 Task: Create a due date automation trigger when advanced on, 2 hours before a card is due add content with a name or a description not ending with resume.
Action: Mouse moved to (1117, 92)
Screenshot: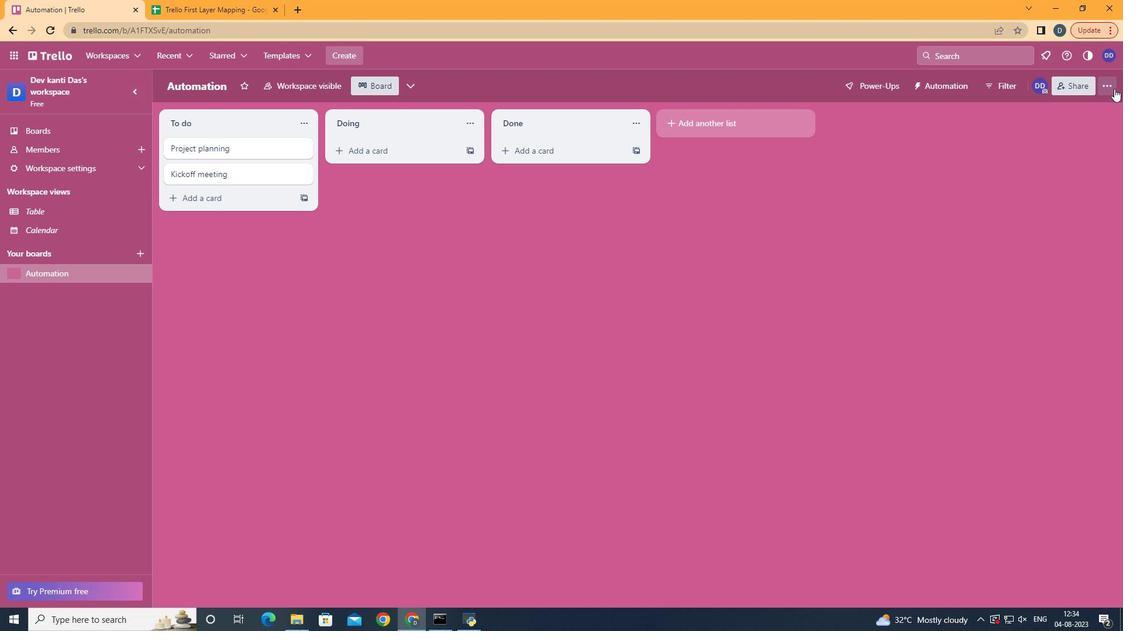 
Action: Mouse pressed left at (1117, 92)
Screenshot: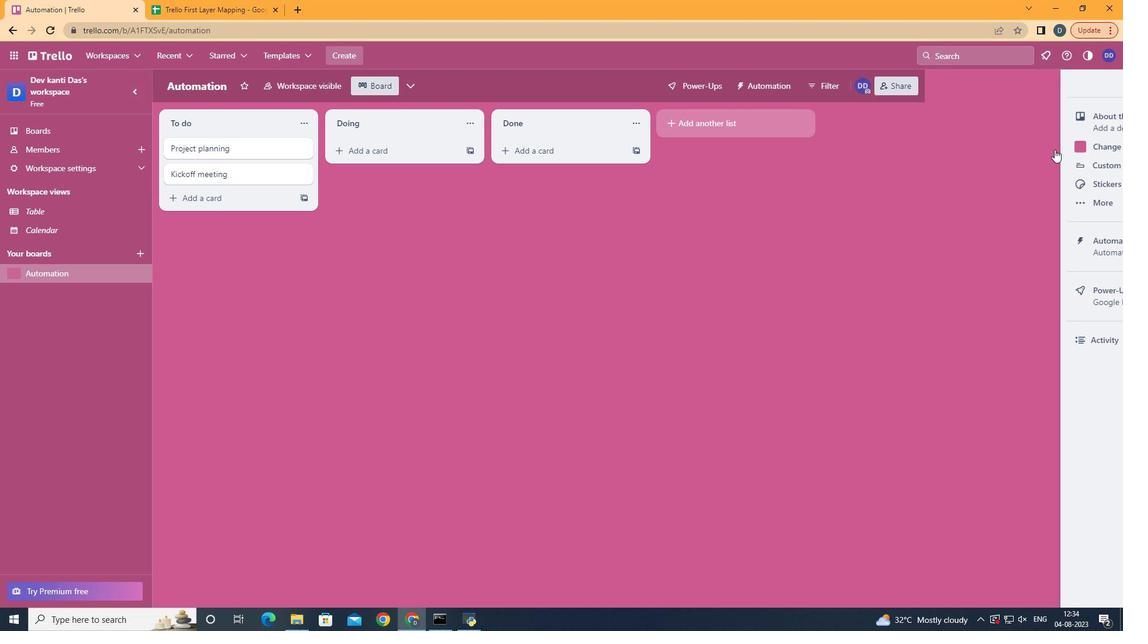 
Action: Mouse moved to (992, 241)
Screenshot: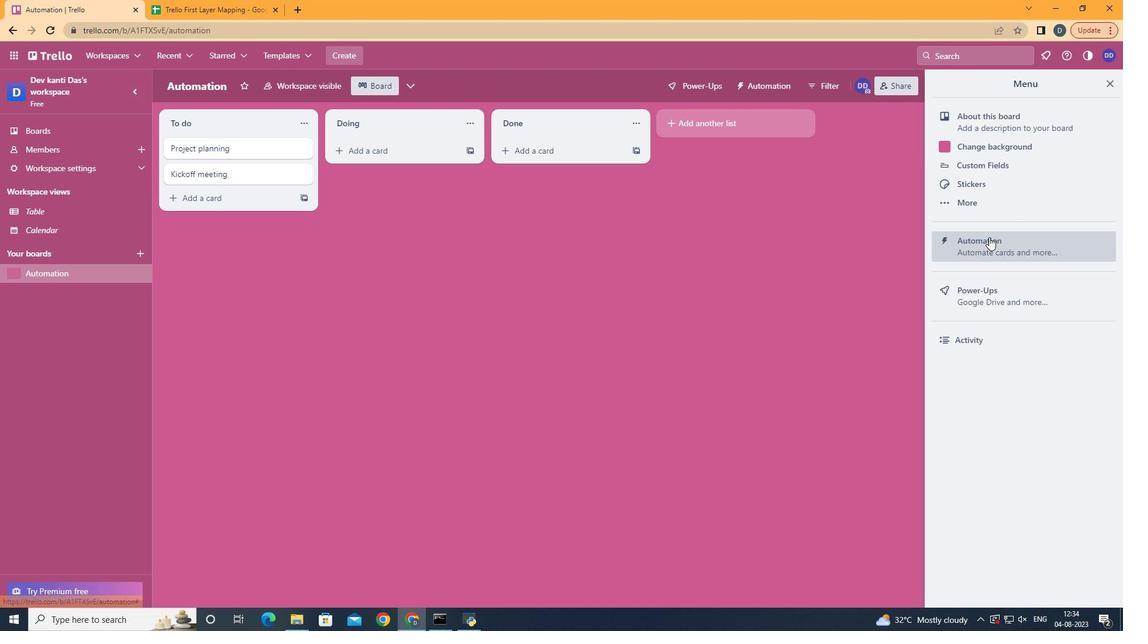 
Action: Mouse pressed left at (992, 241)
Screenshot: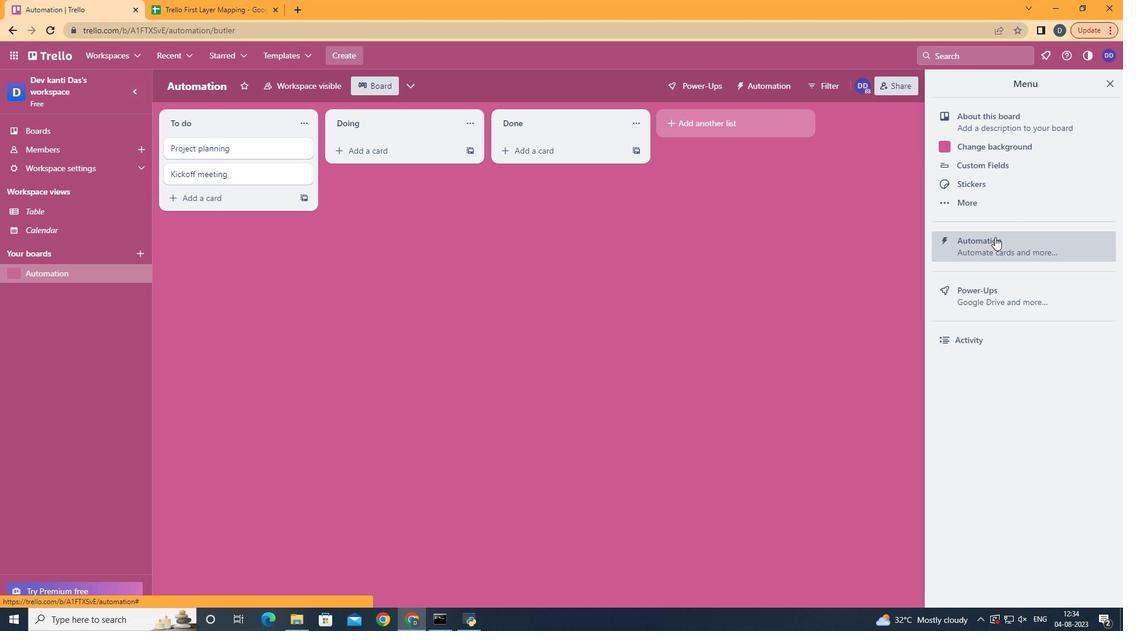 
Action: Mouse moved to (223, 244)
Screenshot: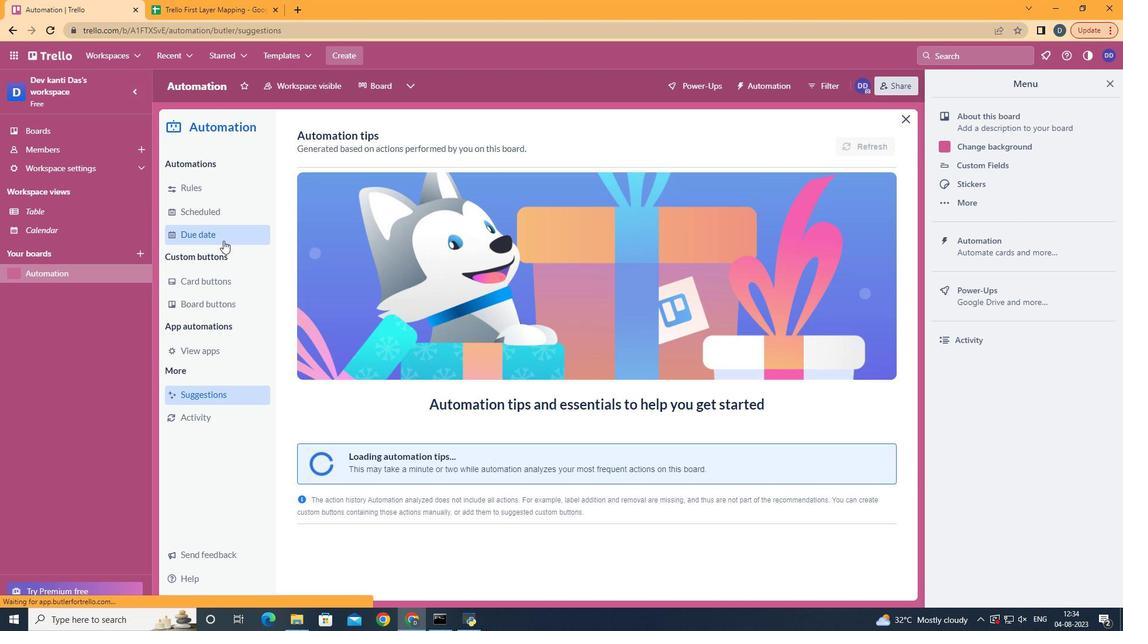 
Action: Mouse pressed left at (223, 244)
Screenshot: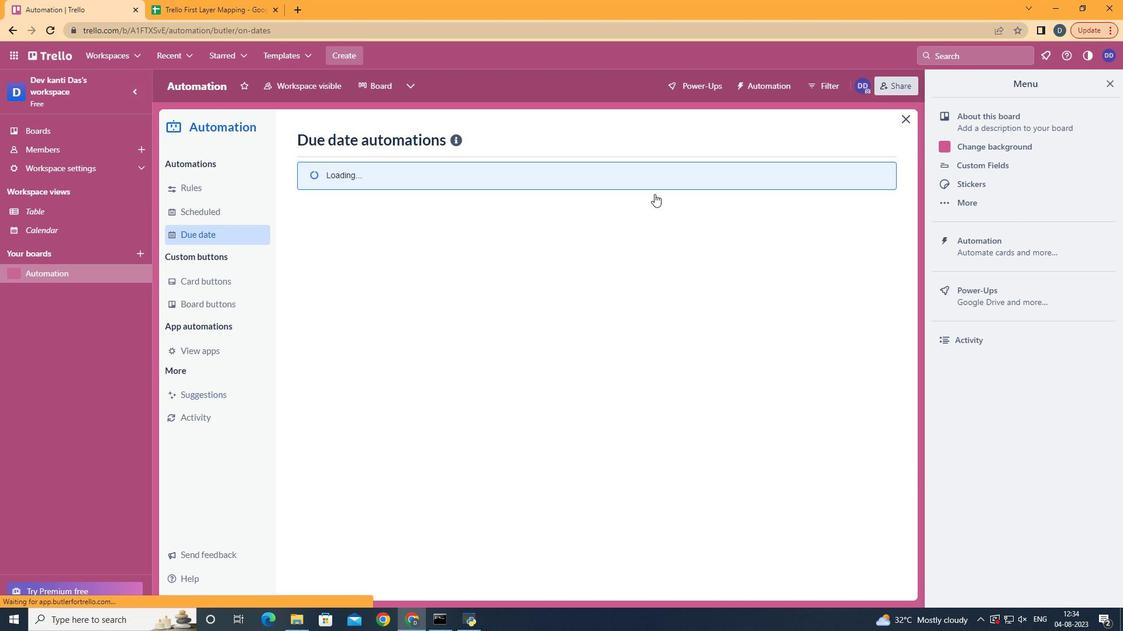 
Action: Mouse moved to (815, 141)
Screenshot: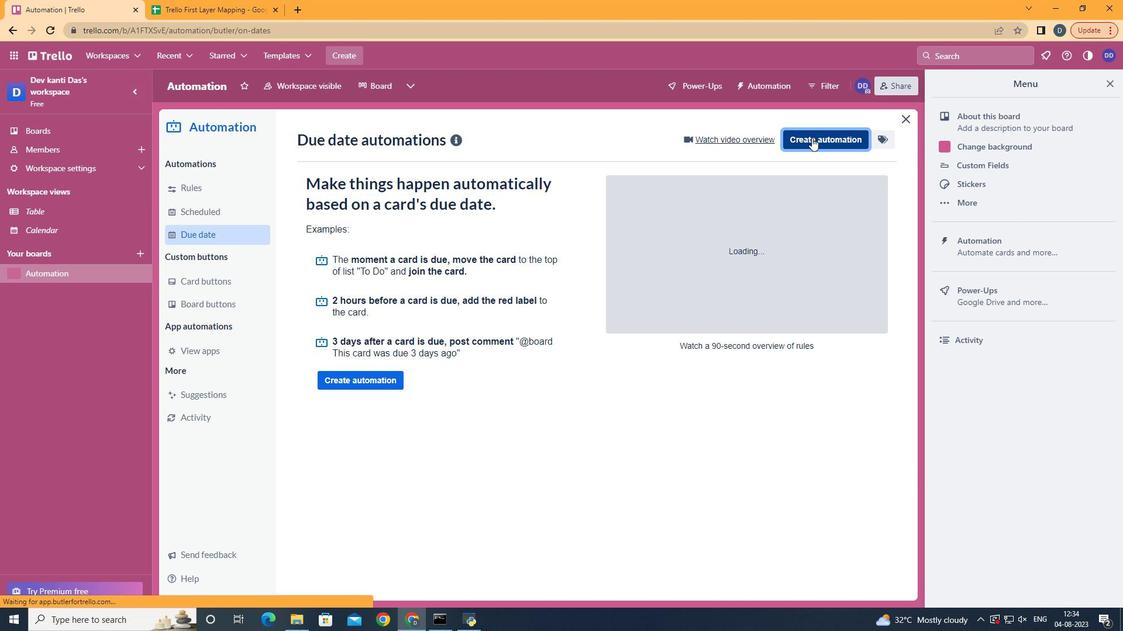 
Action: Mouse pressed left at (815, 141)
Screenshot: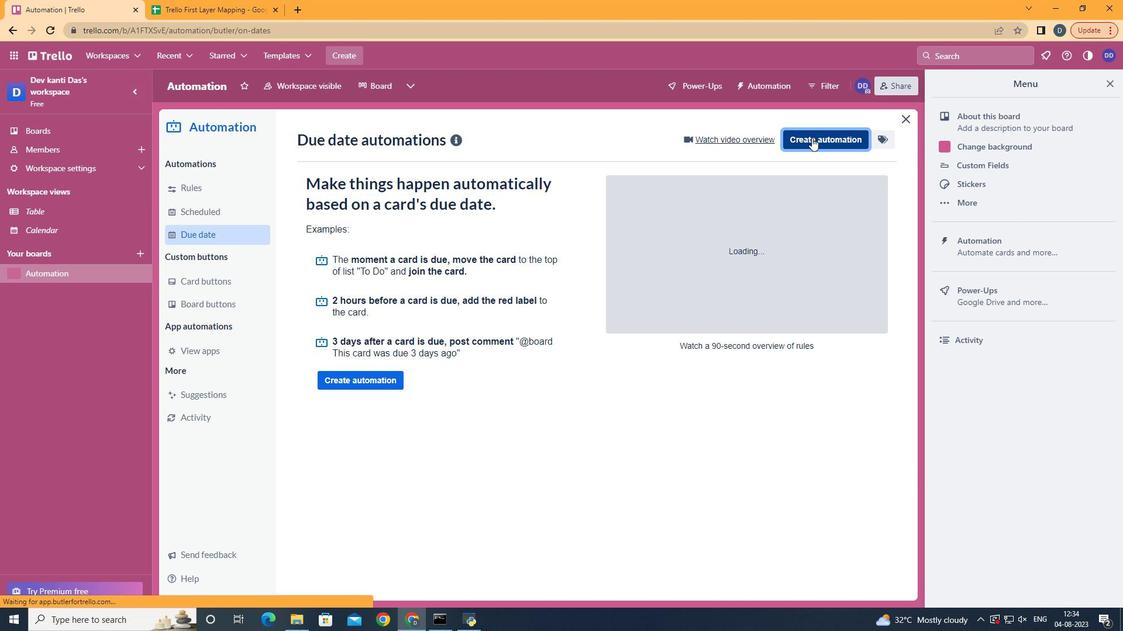 
Action: Mouse moved to (628, 256)
Screenshot: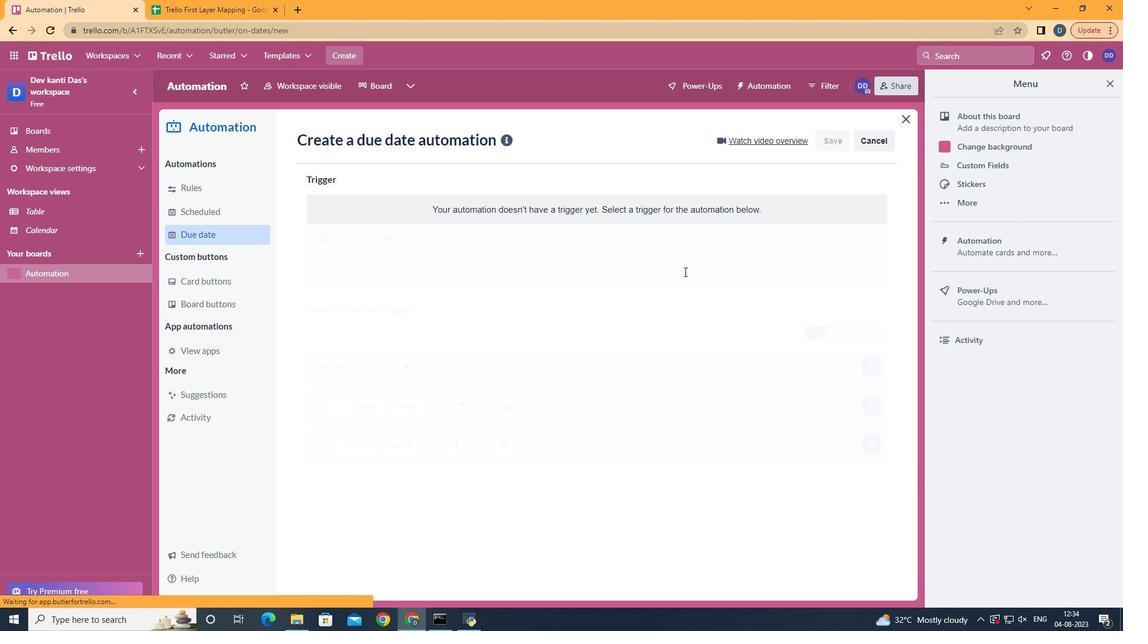 
Action: Mouse pressed left at (628, 256)
Screenshot: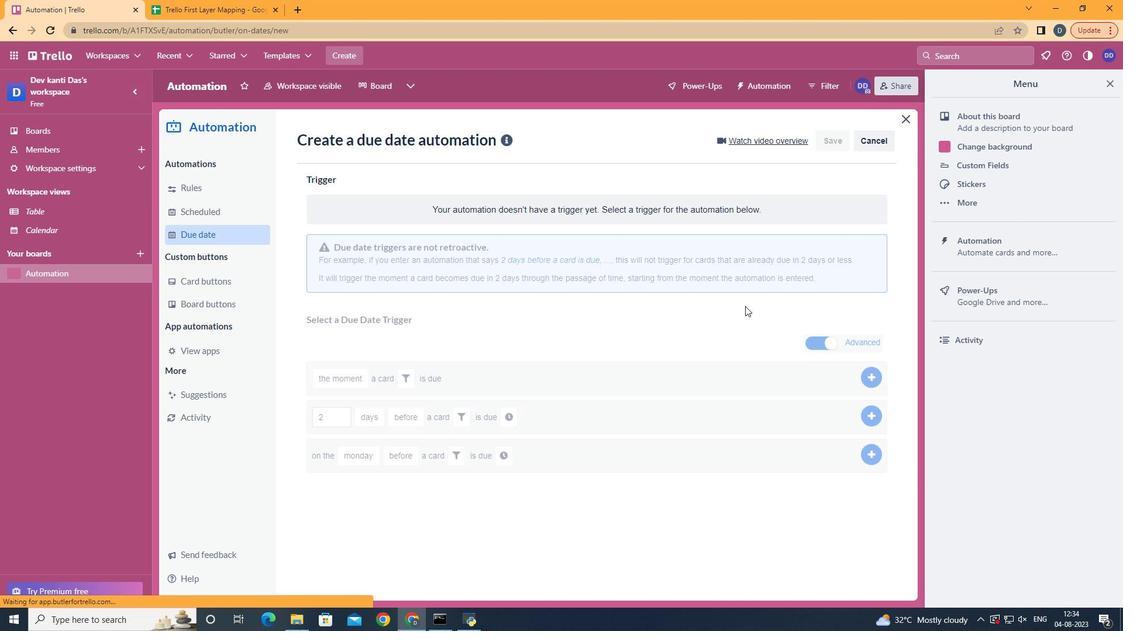 
Action: Mouse moved to (382, 506)
Screenshot: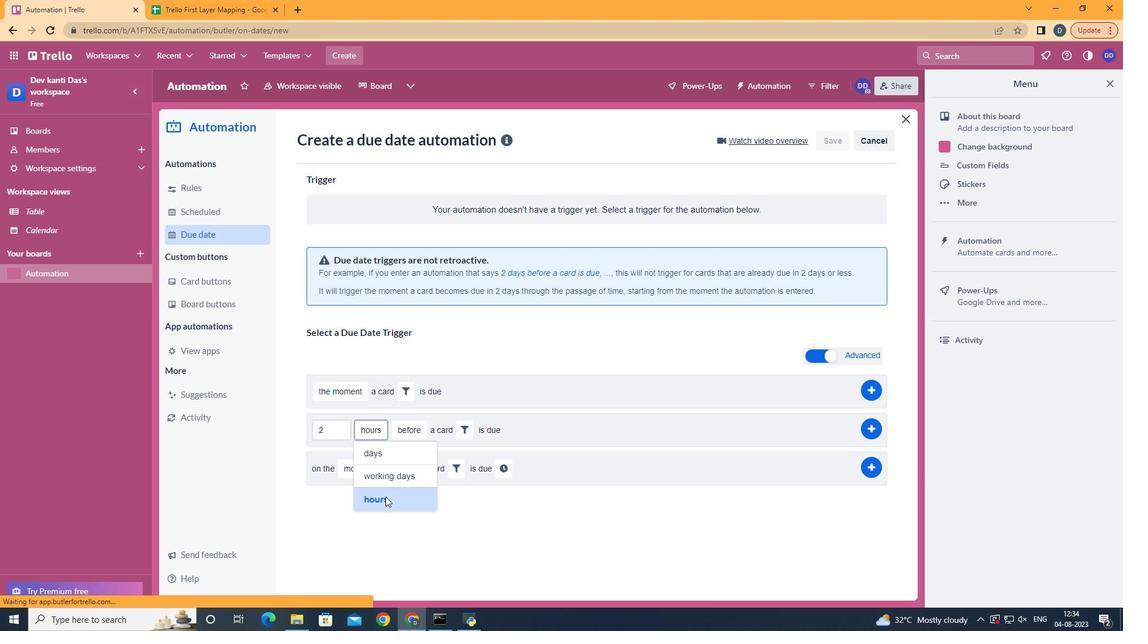 
Action: Mouse pressed left at (382, 506)
Screenshot: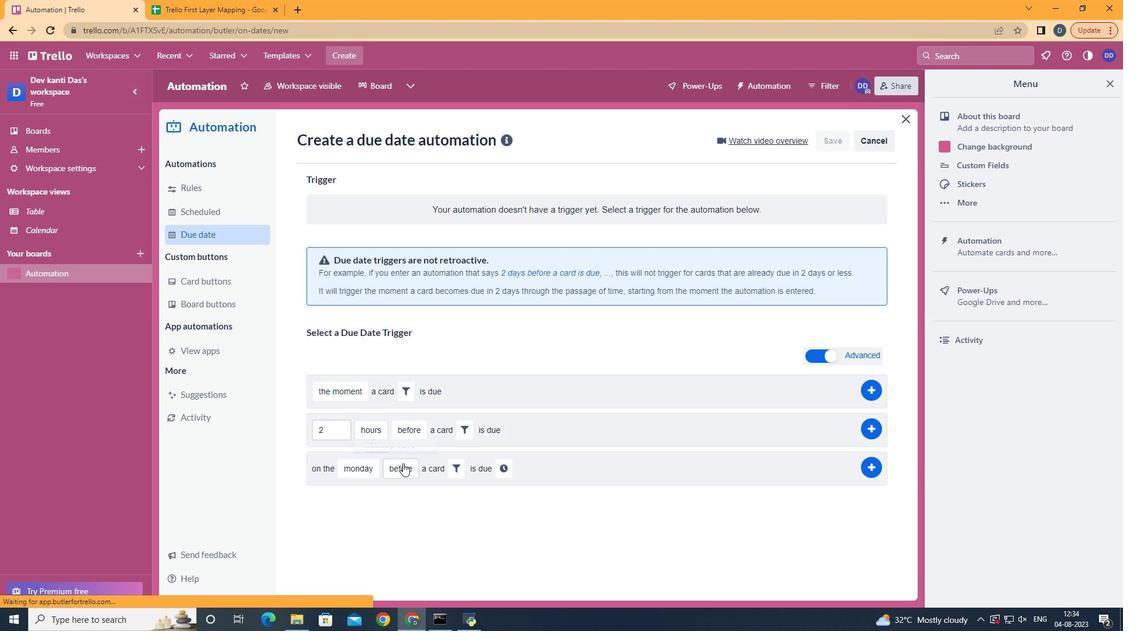 
Action: Mouse moved to (411, 452)
Screenshot: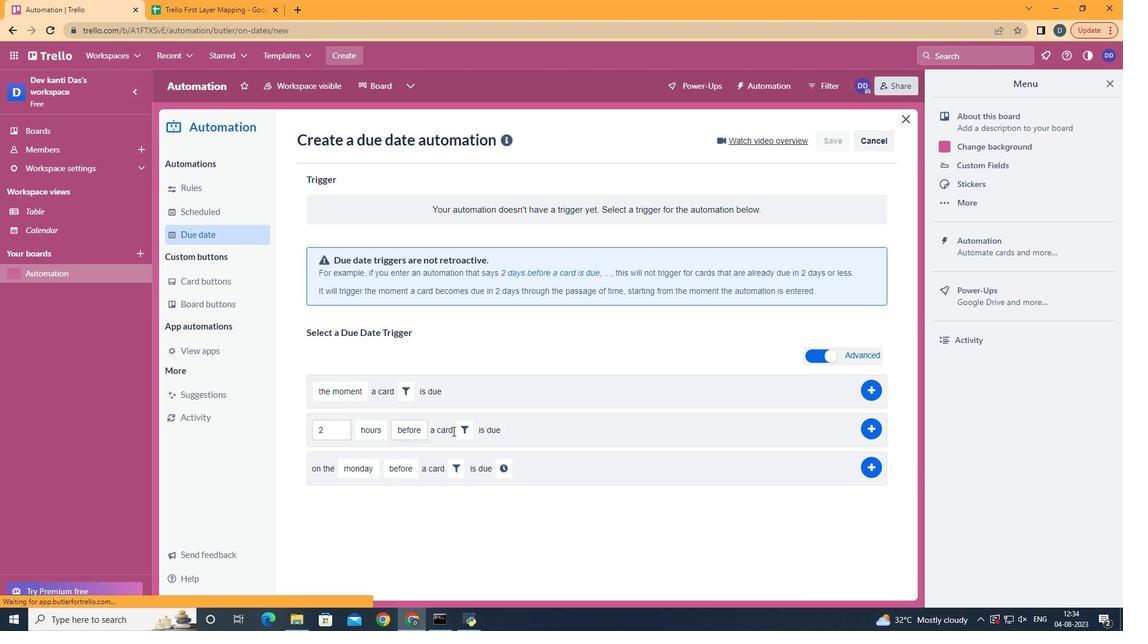 
Action: Mouse pressed left at (411, 452)
Screenshot: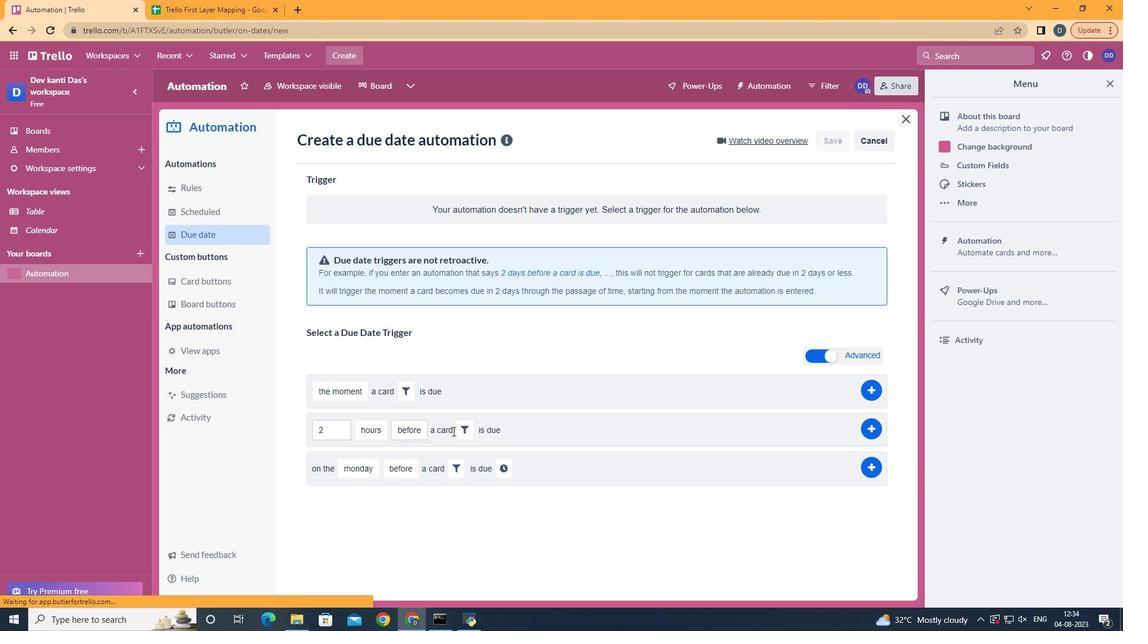 
Action: Mouse moved to (469, 430)
Screenshot: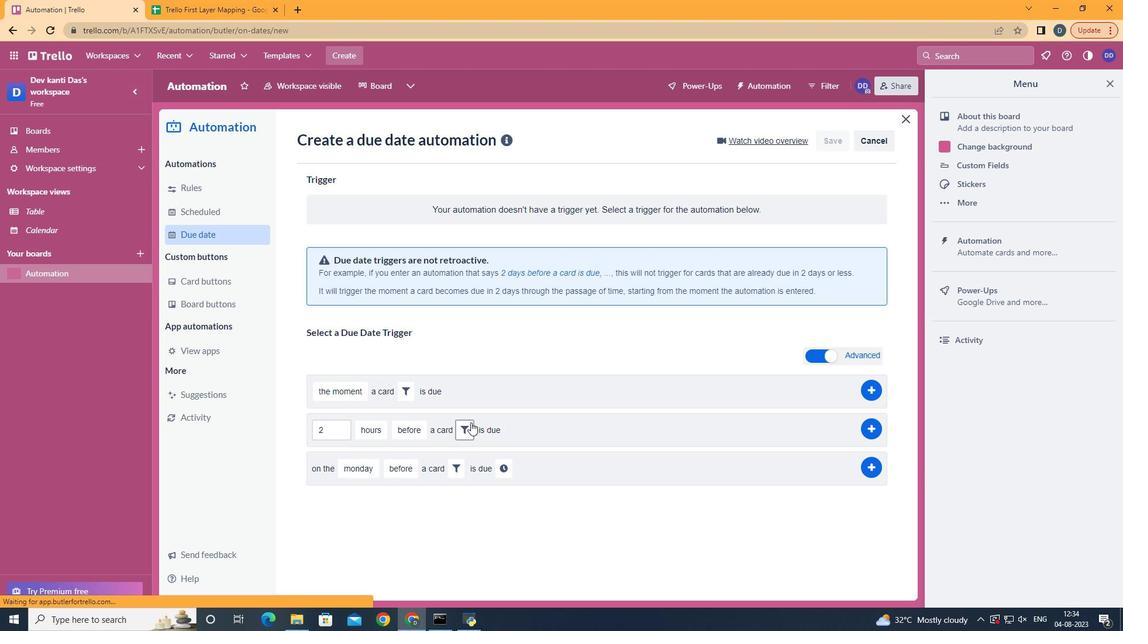 
Action: Mouse pressed left at (469, 430)
Screenshot: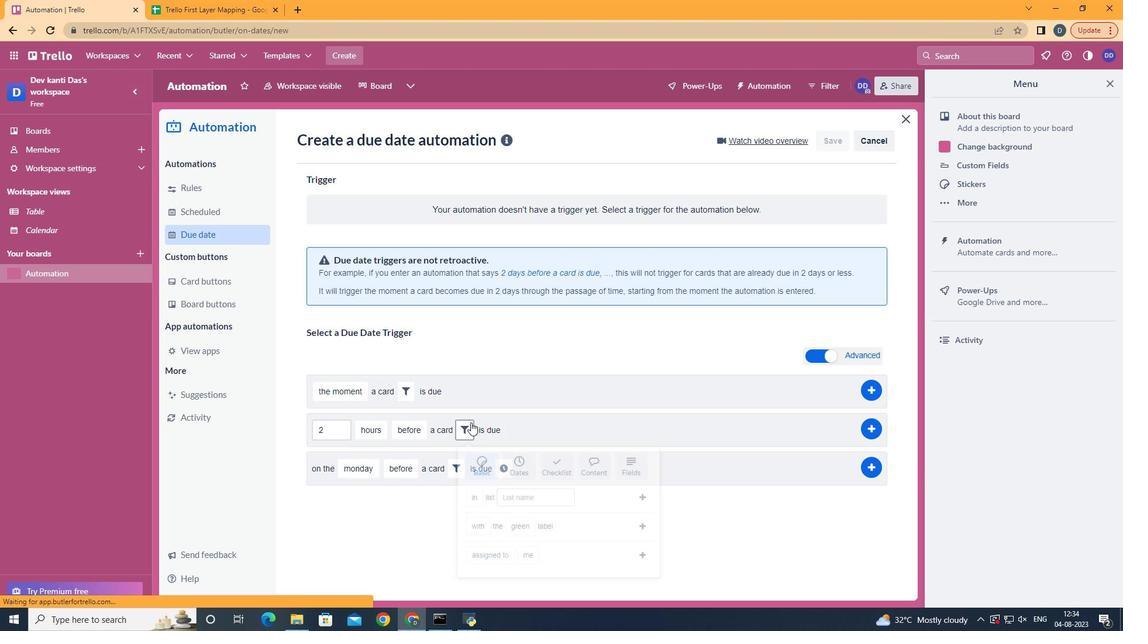 
Action: Mouse moved to (615, 467)
Screenshot: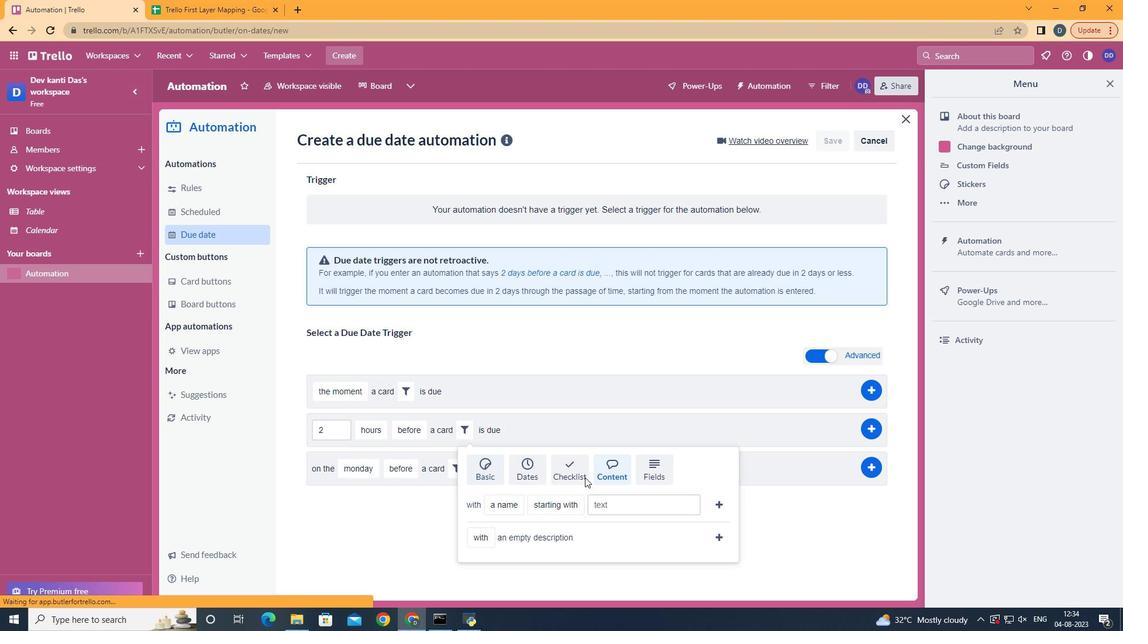 
Action: Mouse pressed left at (615, 467)
Screenshot: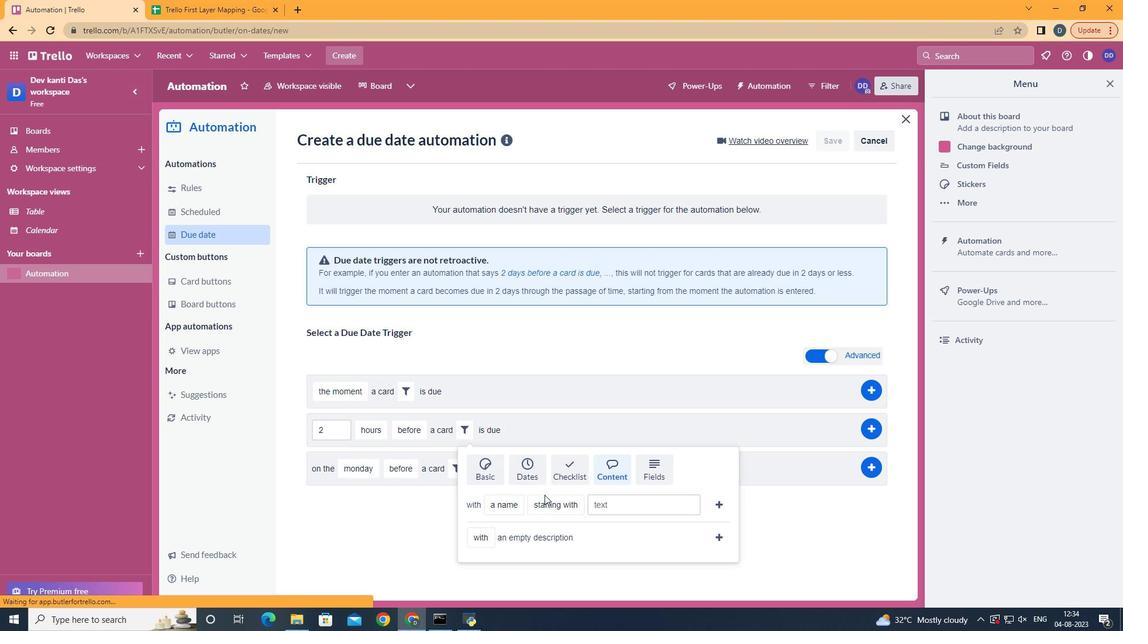 
Action: Mouse moved to (517, 574)
Screenshot: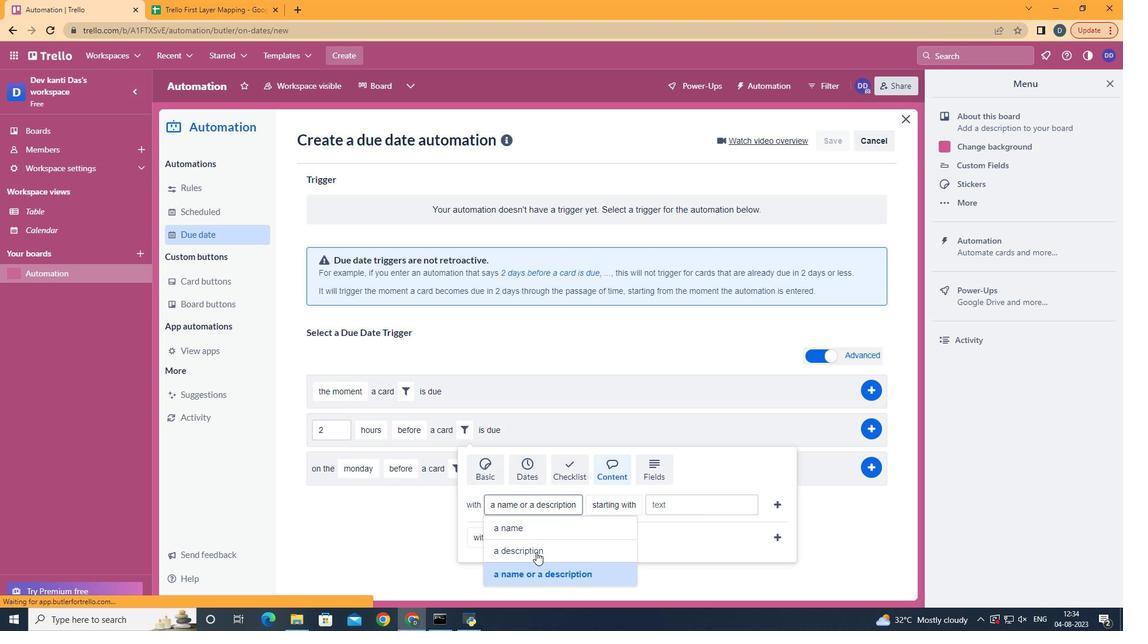 
Action: Mouse pressed left at (517, 574)
Screenshot: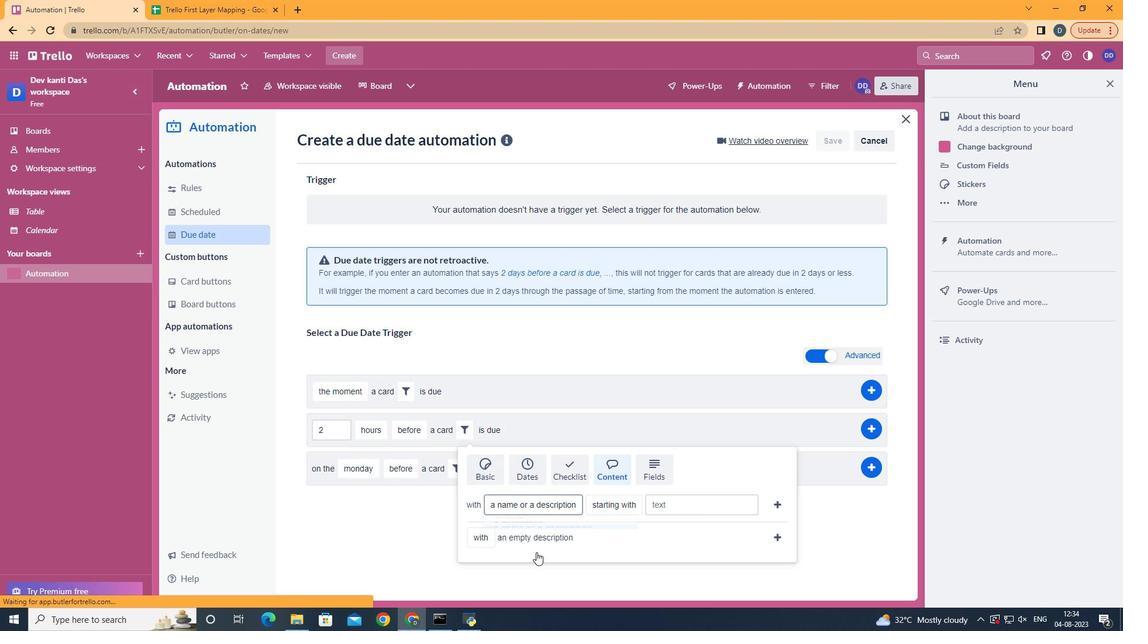 
Action: Mouse moved to (638, 464)
Screenshot: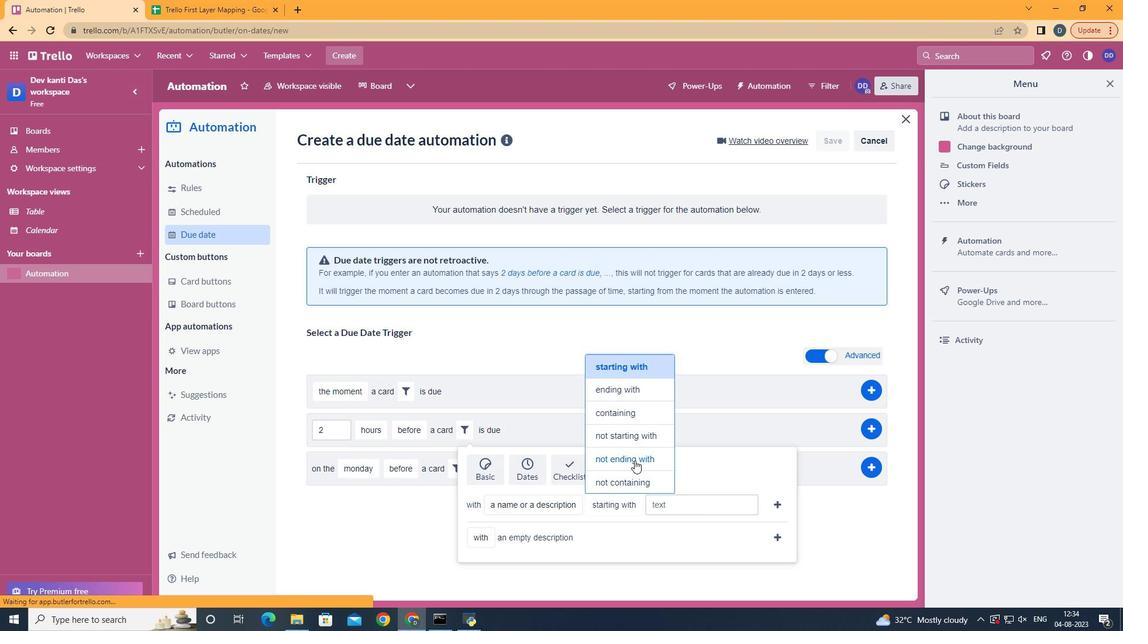 
Action: Mouse pressed left at (638, 464)
Screenshot: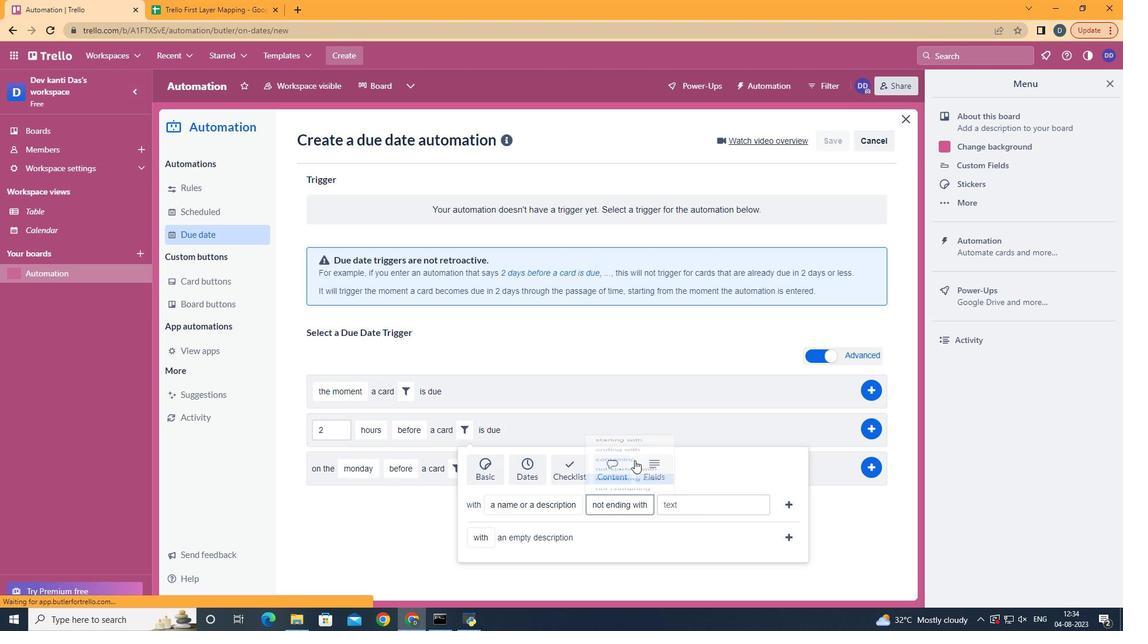 
Action: Mouse moved to (701, 516)
Screenshot: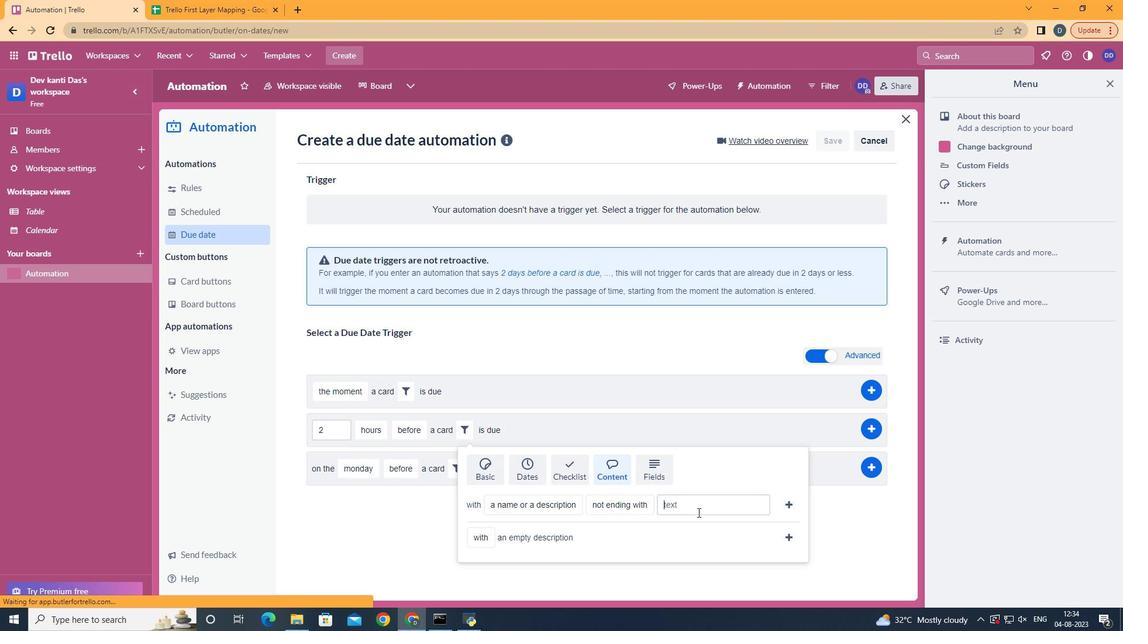 
Action: Mouse pressed left at (701, 516)
Screenshot: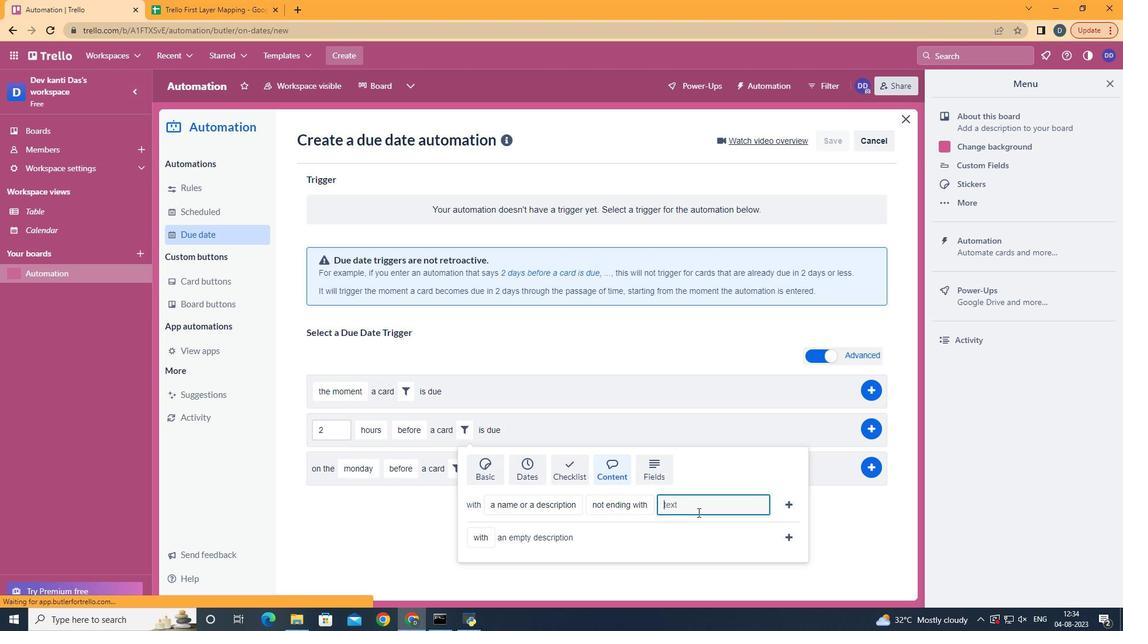 
Action: Key pressed resume
Screenshot: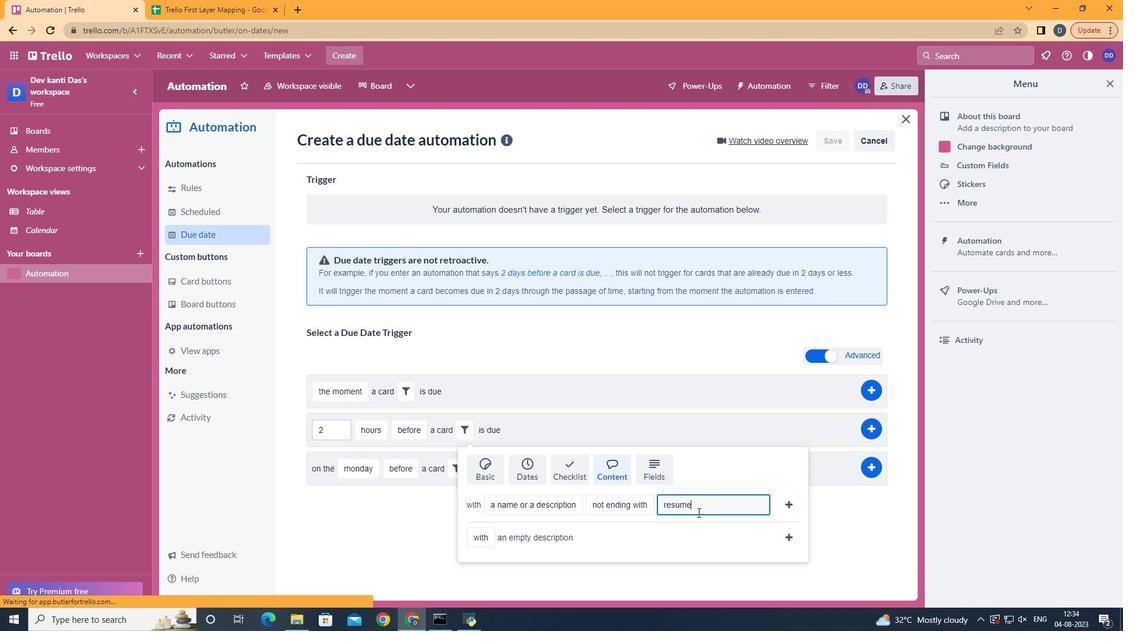 
Action: Mouse moved to (787, 504)
Screenshot: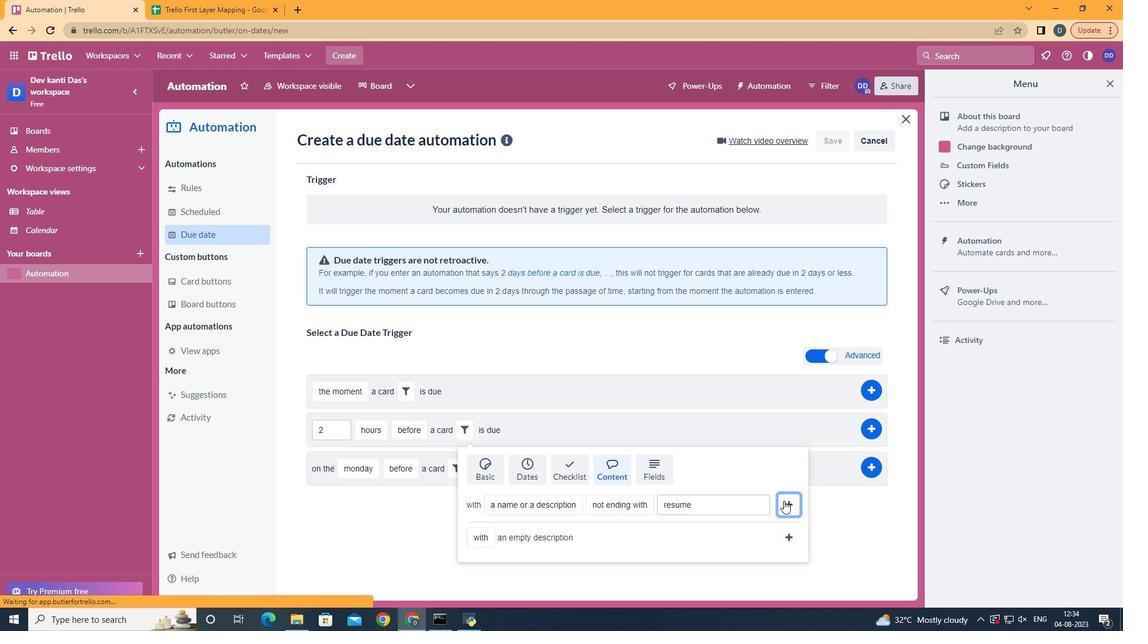 
Action: Mouse pressed left at (787, 504)
Screenshot: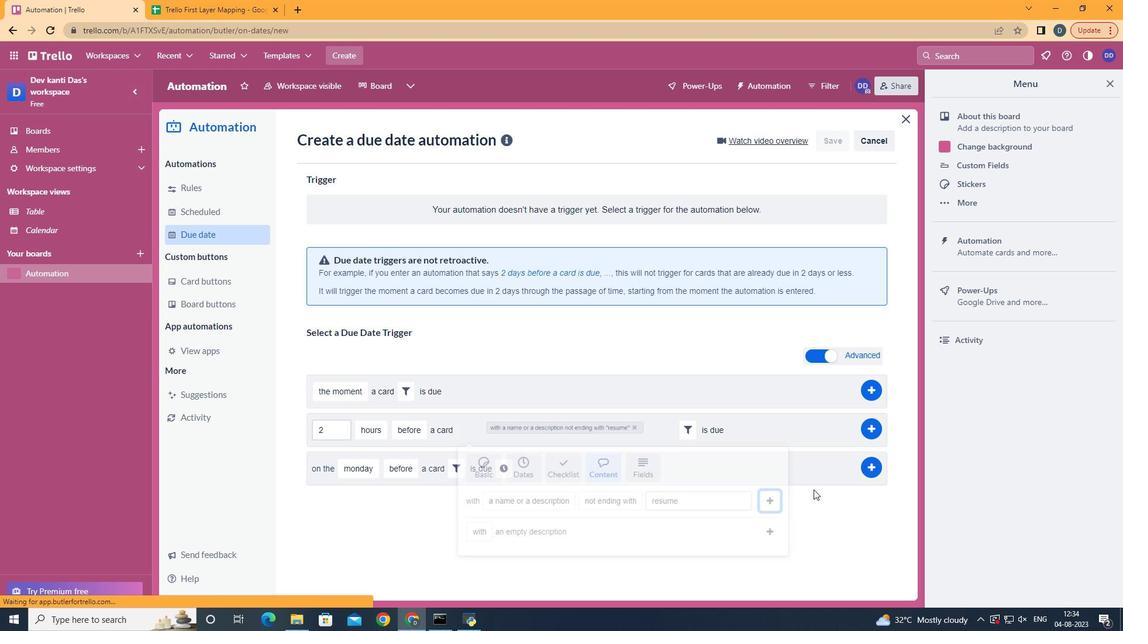 
Action: Mouse moved to (880, 436)
Screenshot: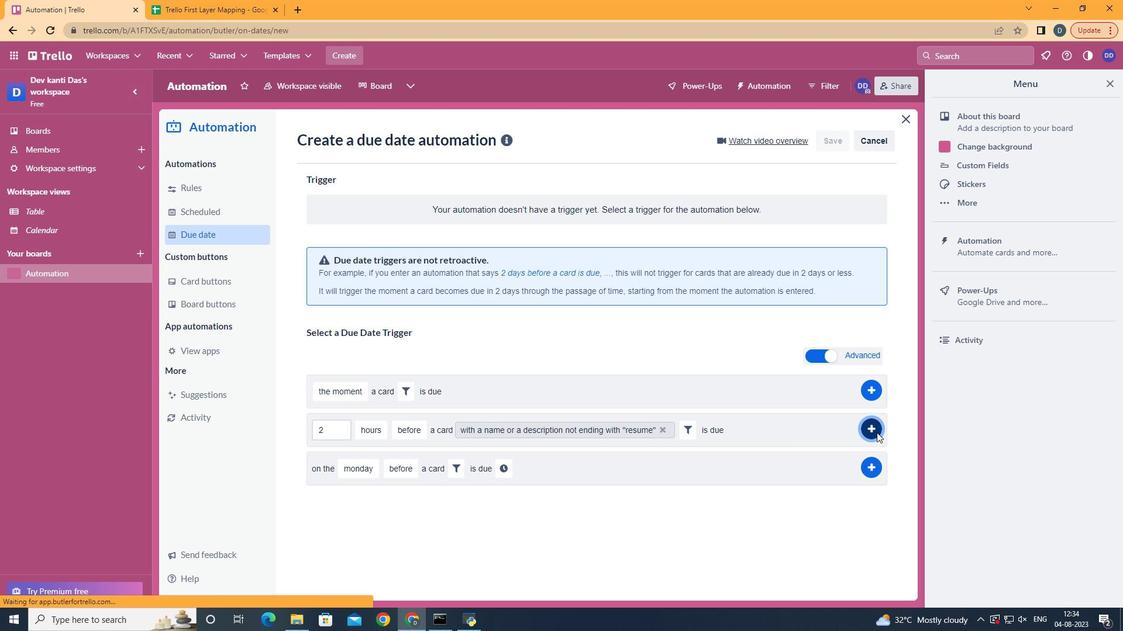 
Action: Mouse pressed left at (880, 436)
Screenshot: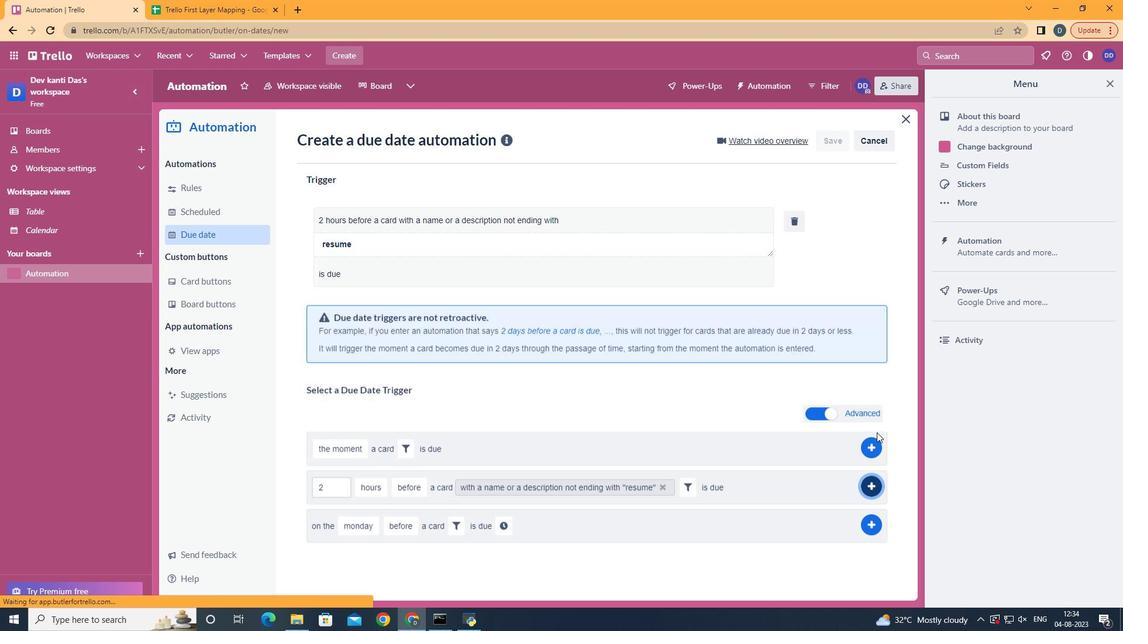 
Action: Mouse moved to (601, 222)
Screenshot: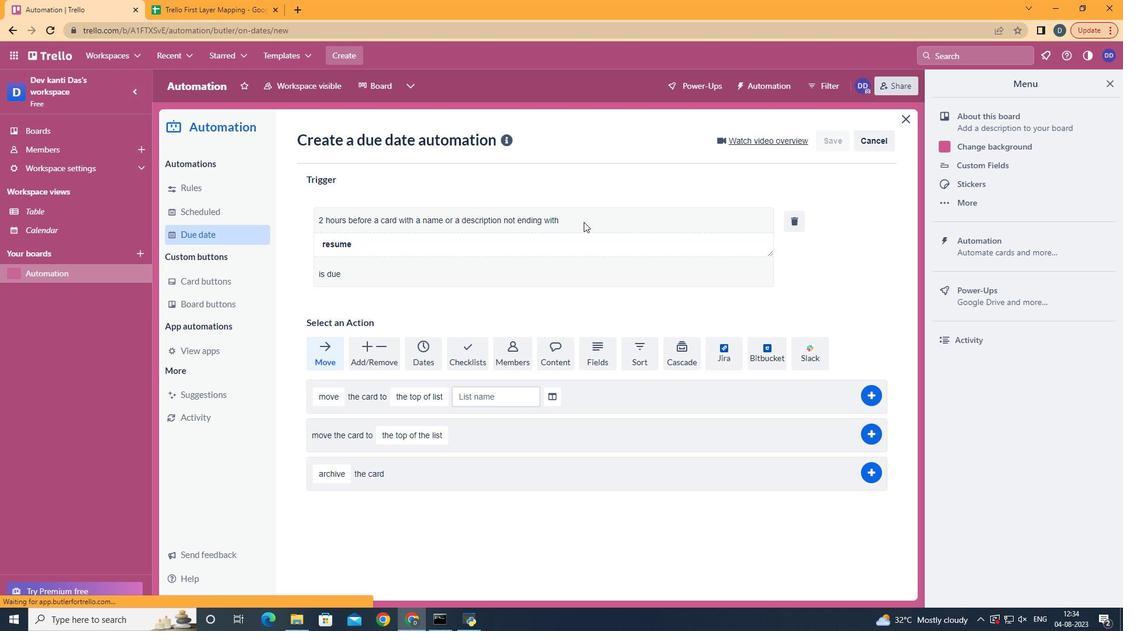 
